Task: Move the task Upgrade and migrate company environmental management to a cloud-based solution to the section To-Do in the project BlazePath and sort the tasks in the project by Assignee in Ascending order
Action: Mouse moved to (386, 399)
Screenshot: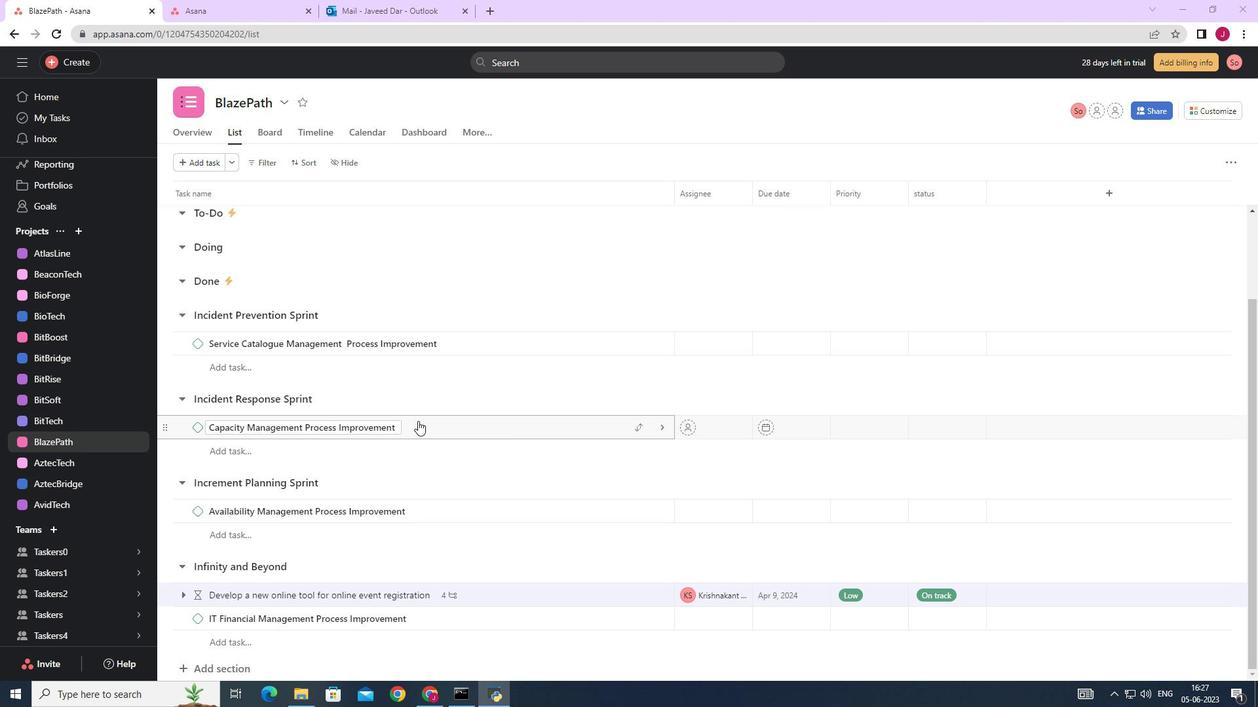 
Action: Mouse scrolled (386, 399) with delta (0, 0)
Screenshot: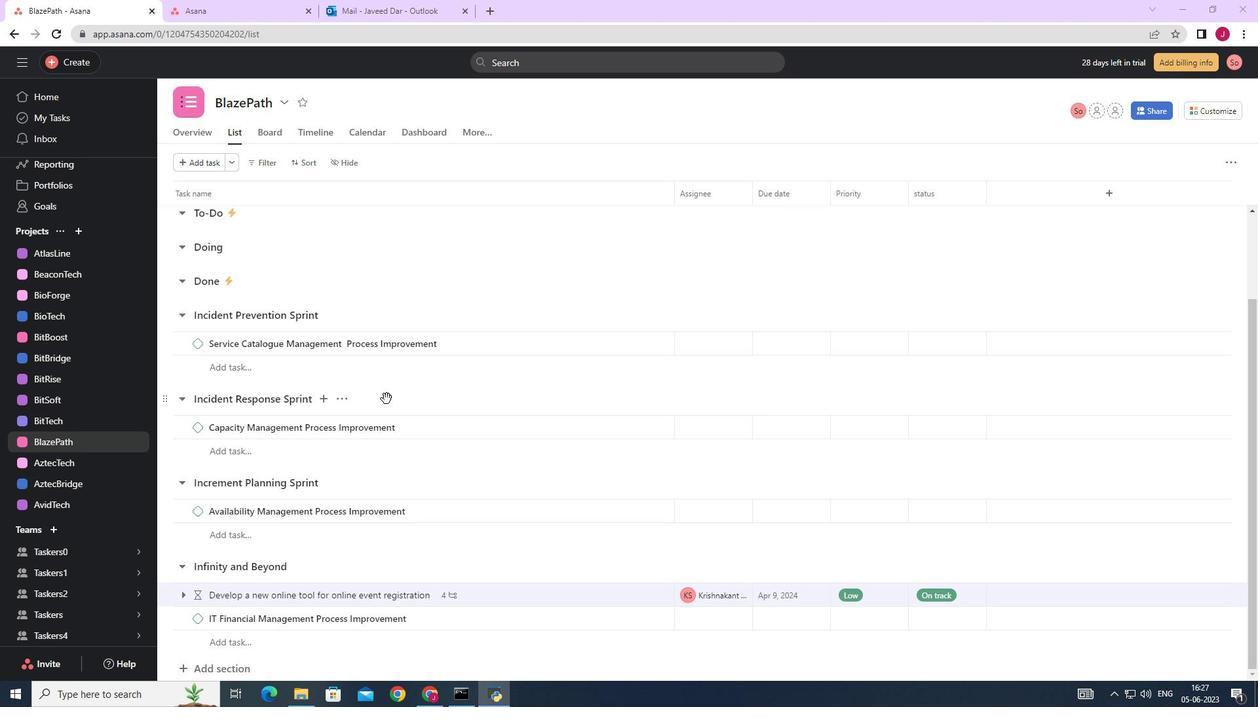 
Action: Mouse scrolled (386, 399) with delta (0, 0)
Screenshot: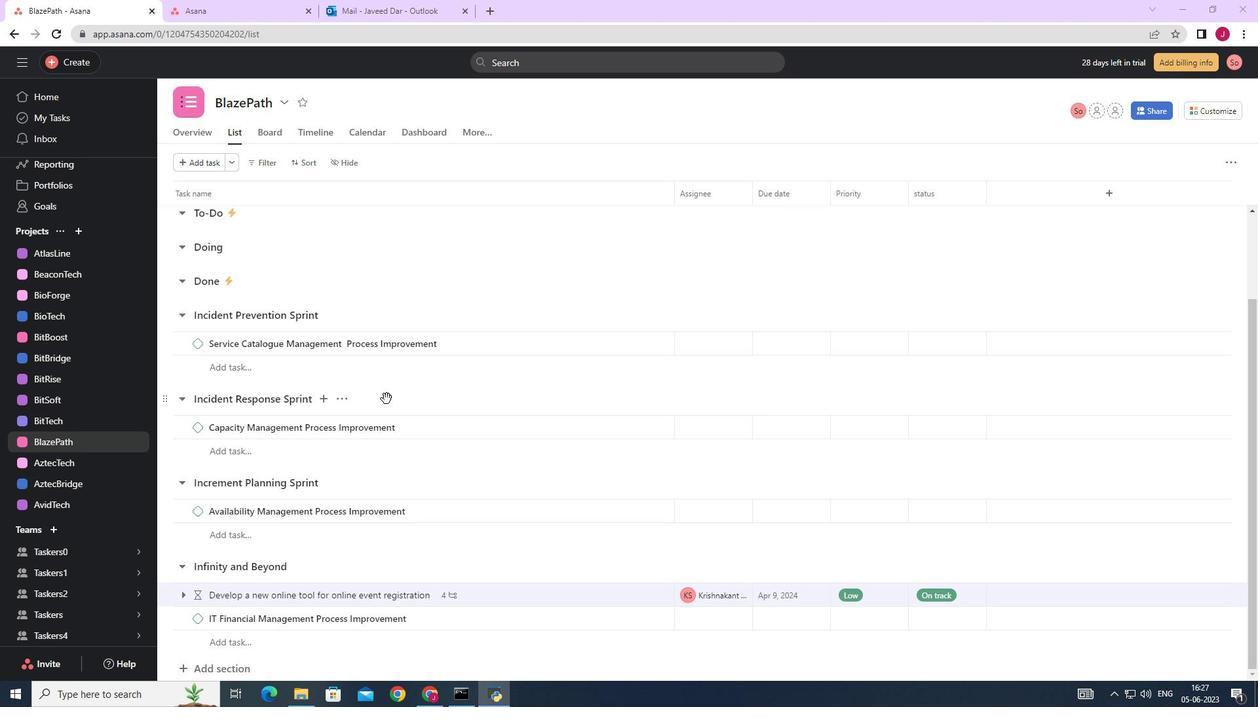 
Action: Mouse scrolled (386, 399) with delta (0, 0)
Screenshot: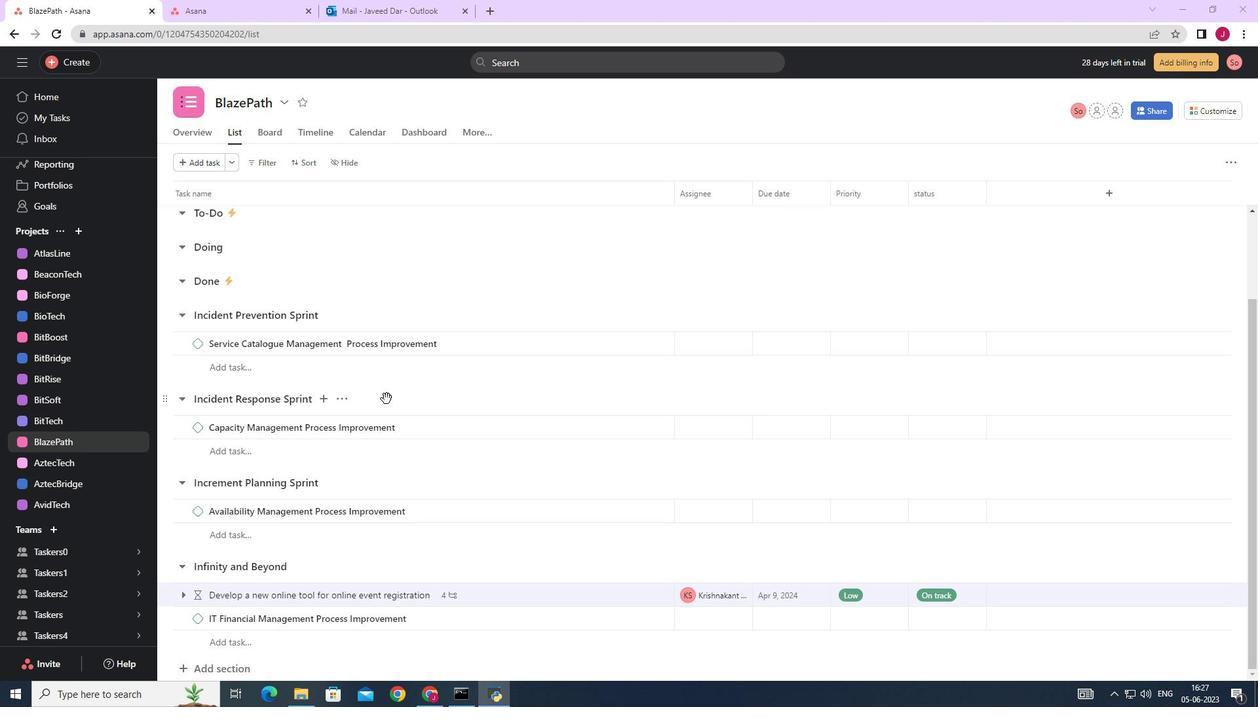 
Action: Mouse moved to (643, 262)
Screenshot: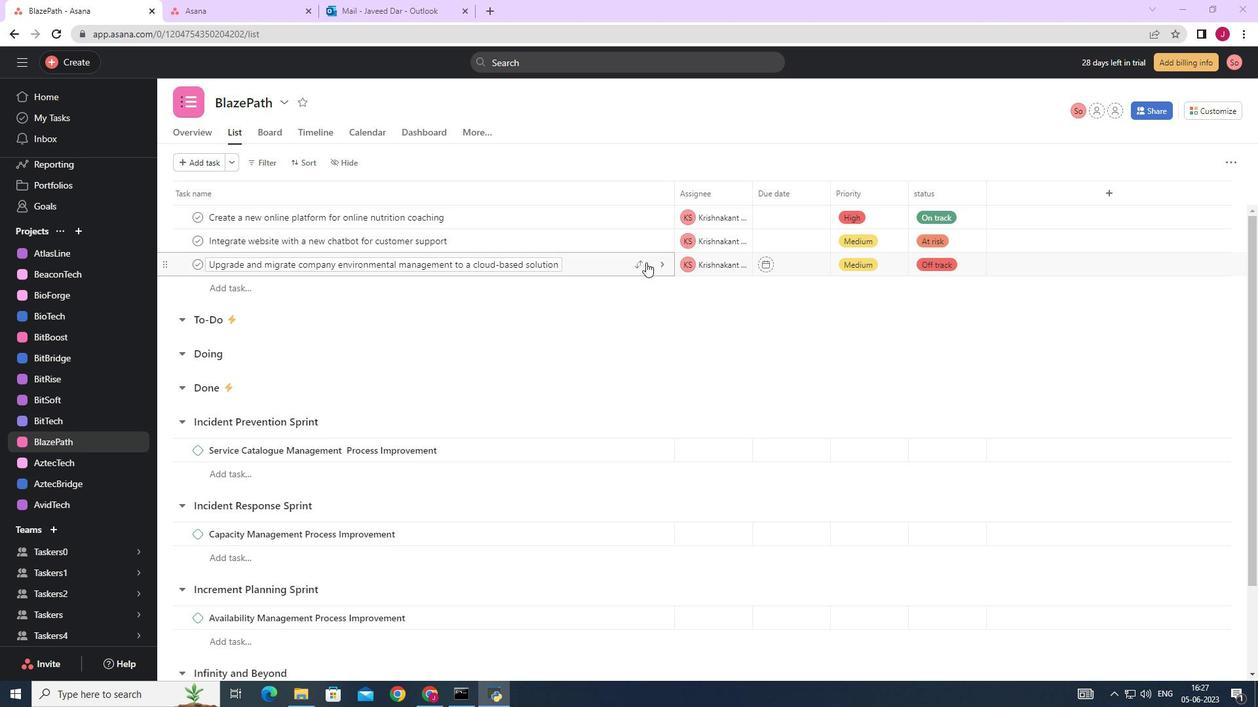 
Action: Mouse pressed left at (643, 262)
Screenshot: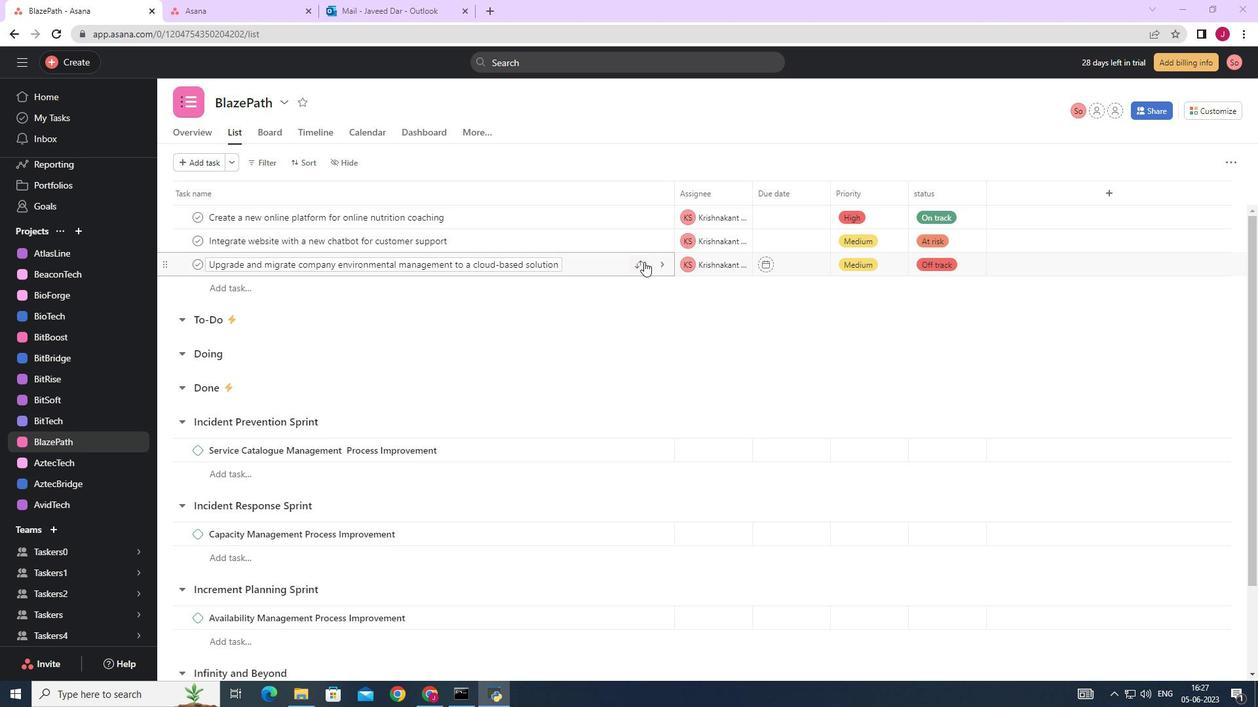 
Action: Mouse moved to (559, 328)
Screenshot: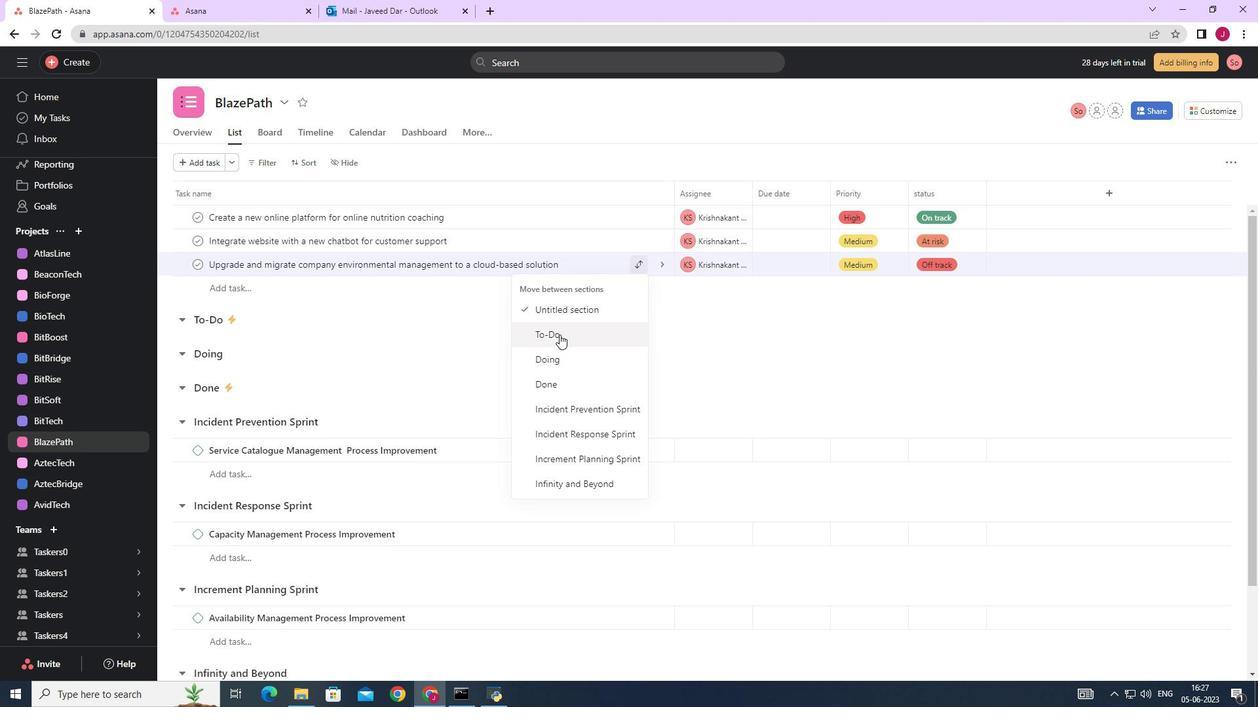 
Action: Mouse pressed left at (559, 328)
Screenshot: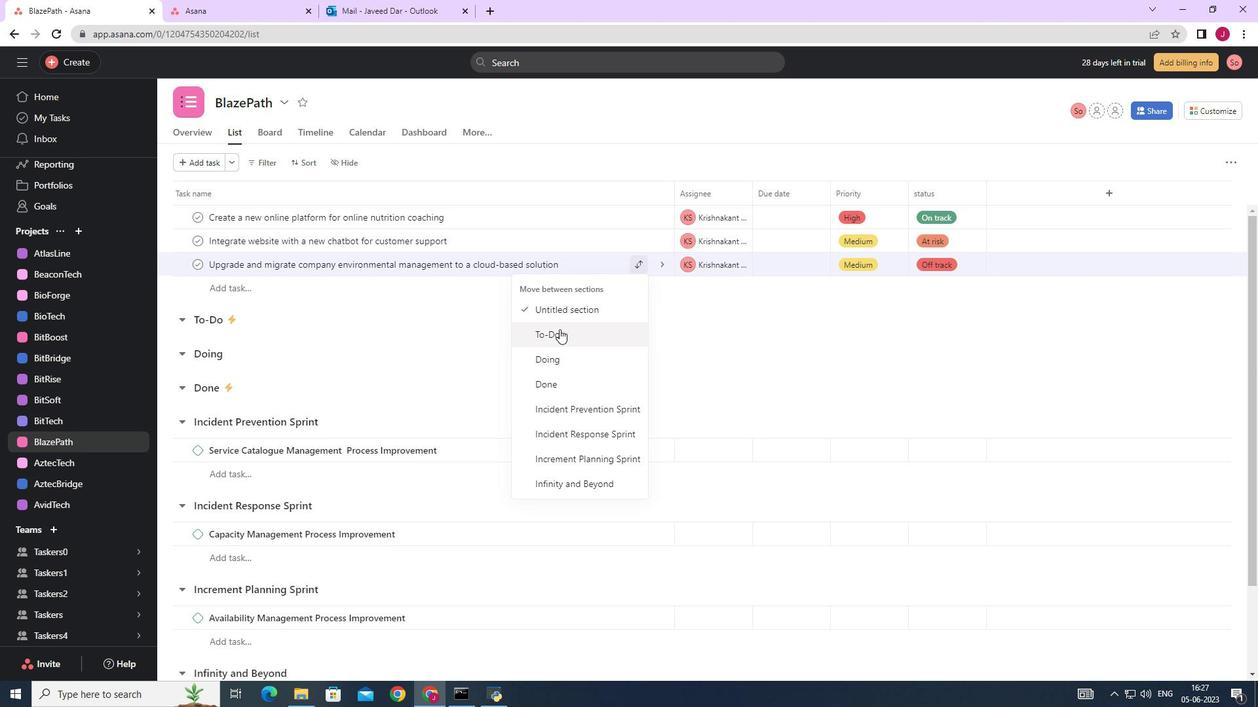 
Action: Mouse moved to (316, 166)
Screenshot: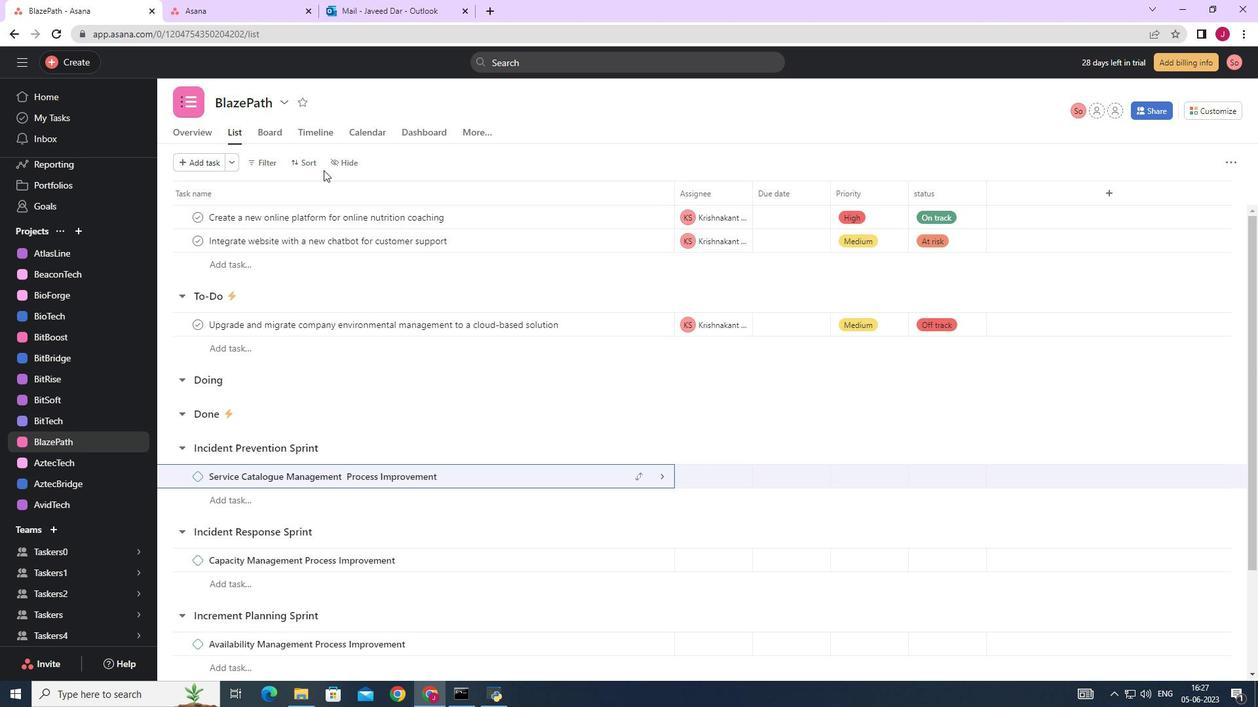 
Action: Mouse pressed left at (316, 166)
Screenshot: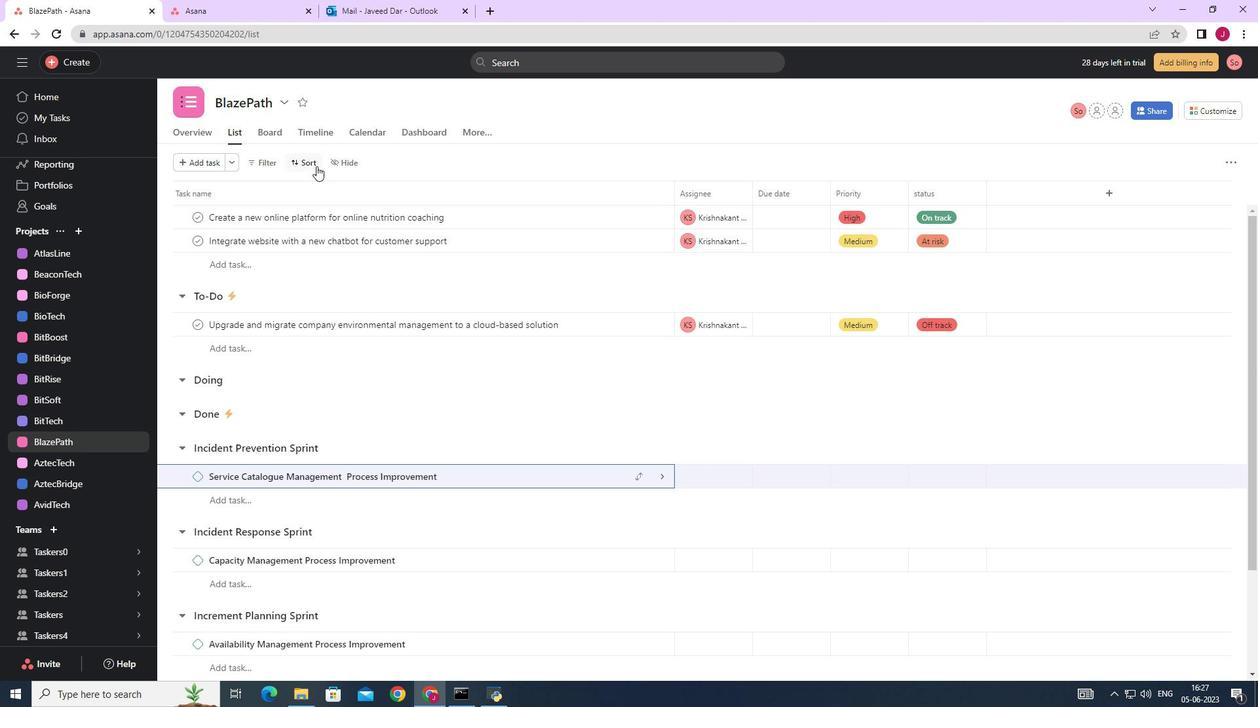 
Action: Mouse moved to (328, 276)
Screenshot: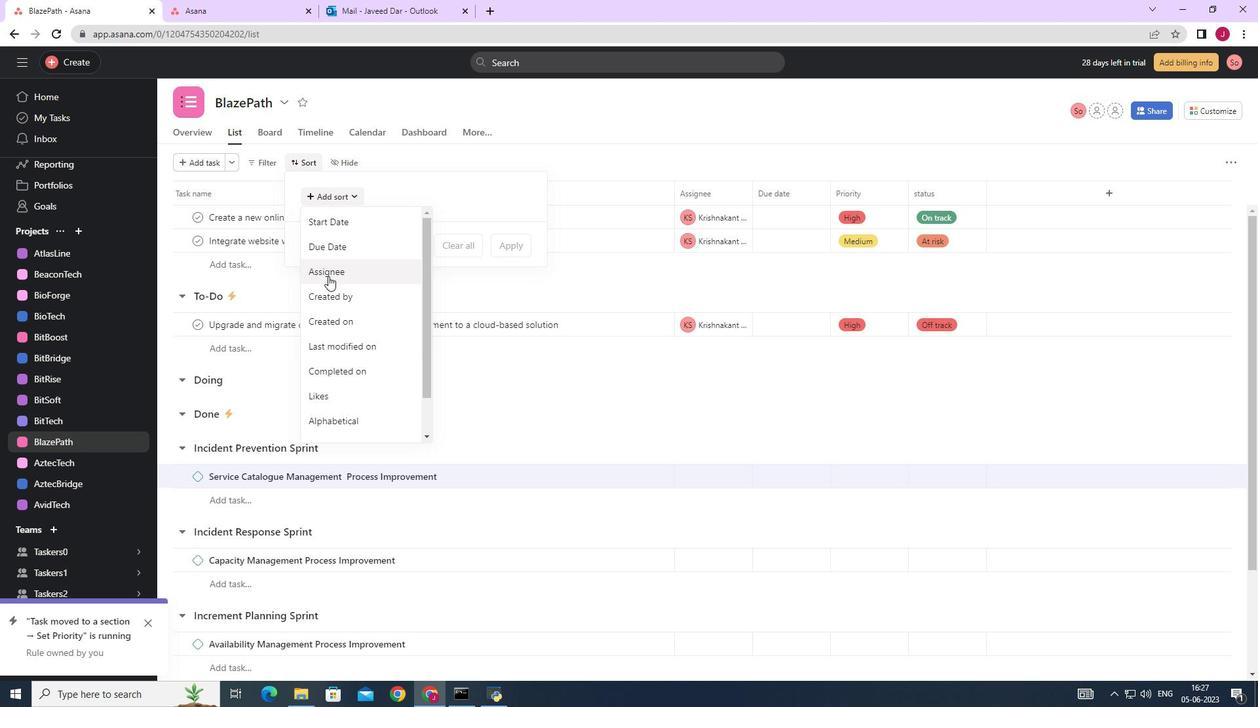 
Action: Mouse pressed left at (328, 276)
Screenshot: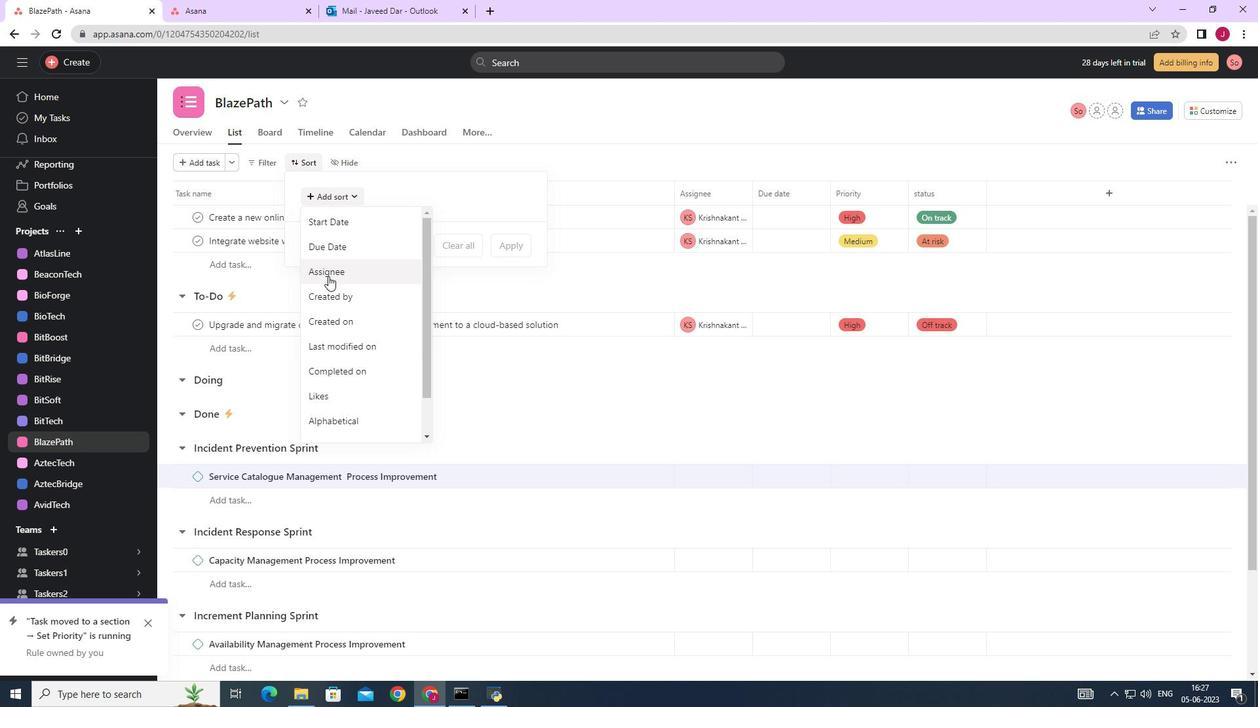 
Action: Mouse moved to (368, 210)
Screenshot: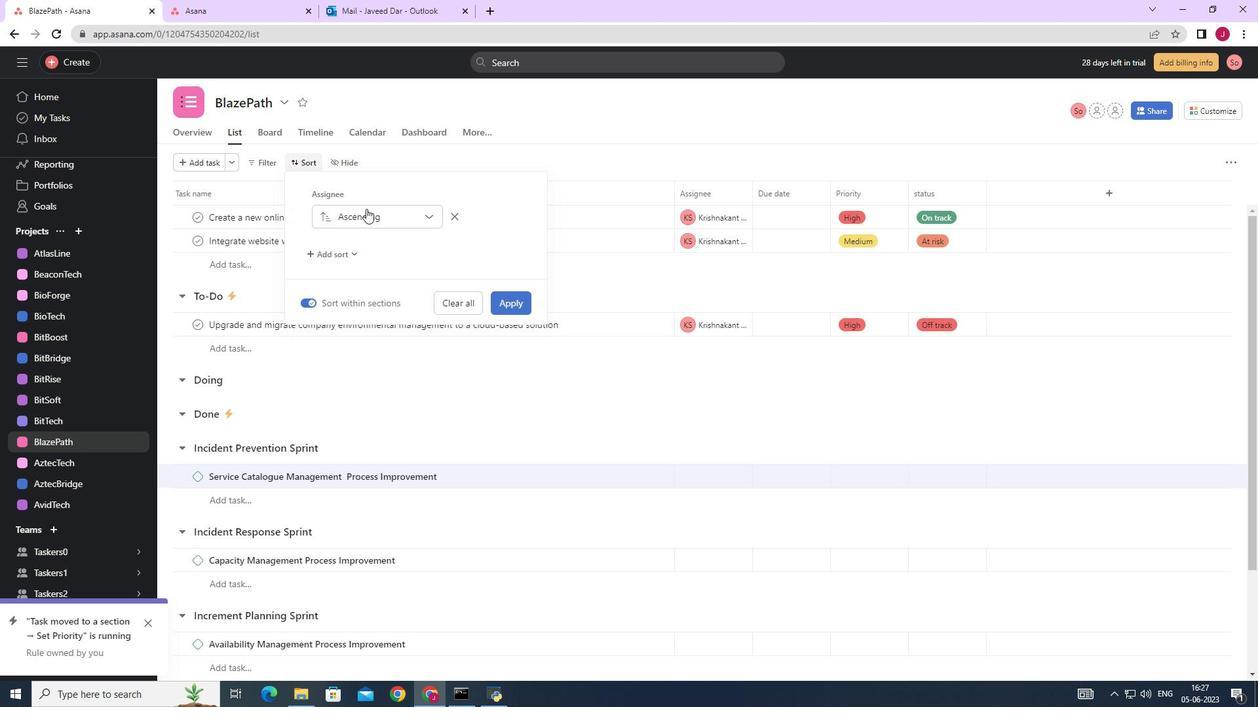 
Action: Mouse pressed left at (368, 210)
Screenshot: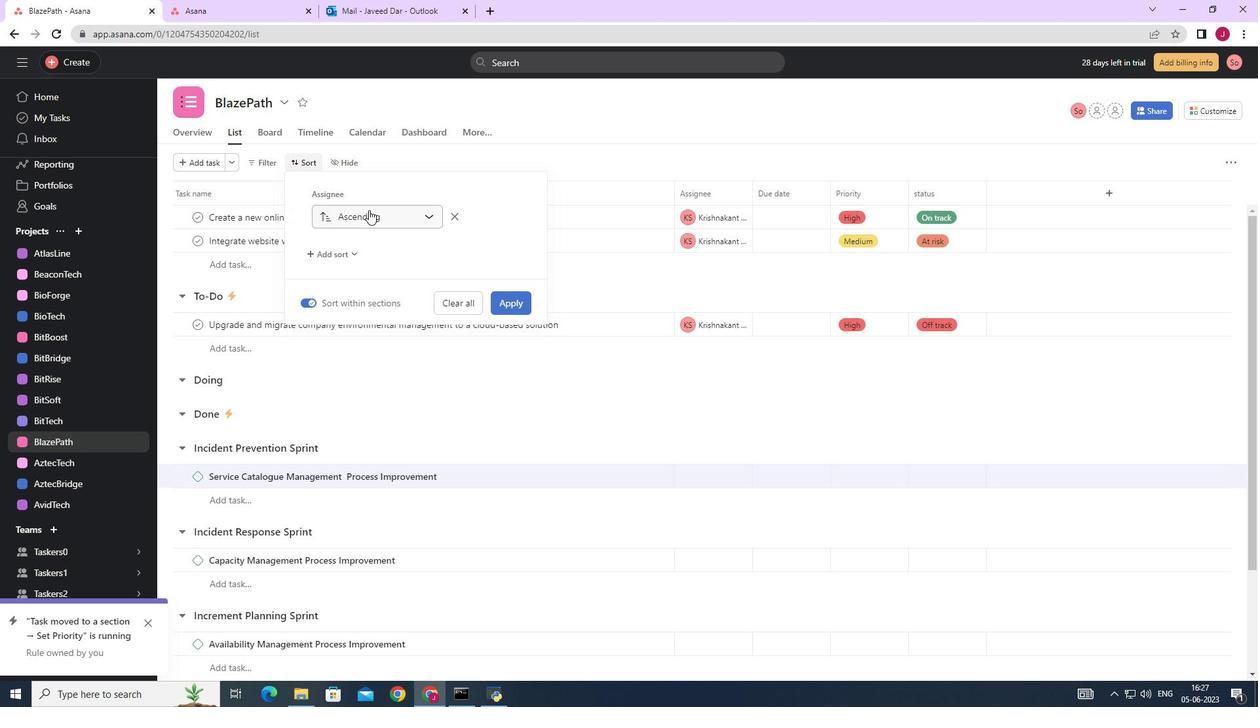 
Action: Mouse moved to (378, 241)
Screenshot: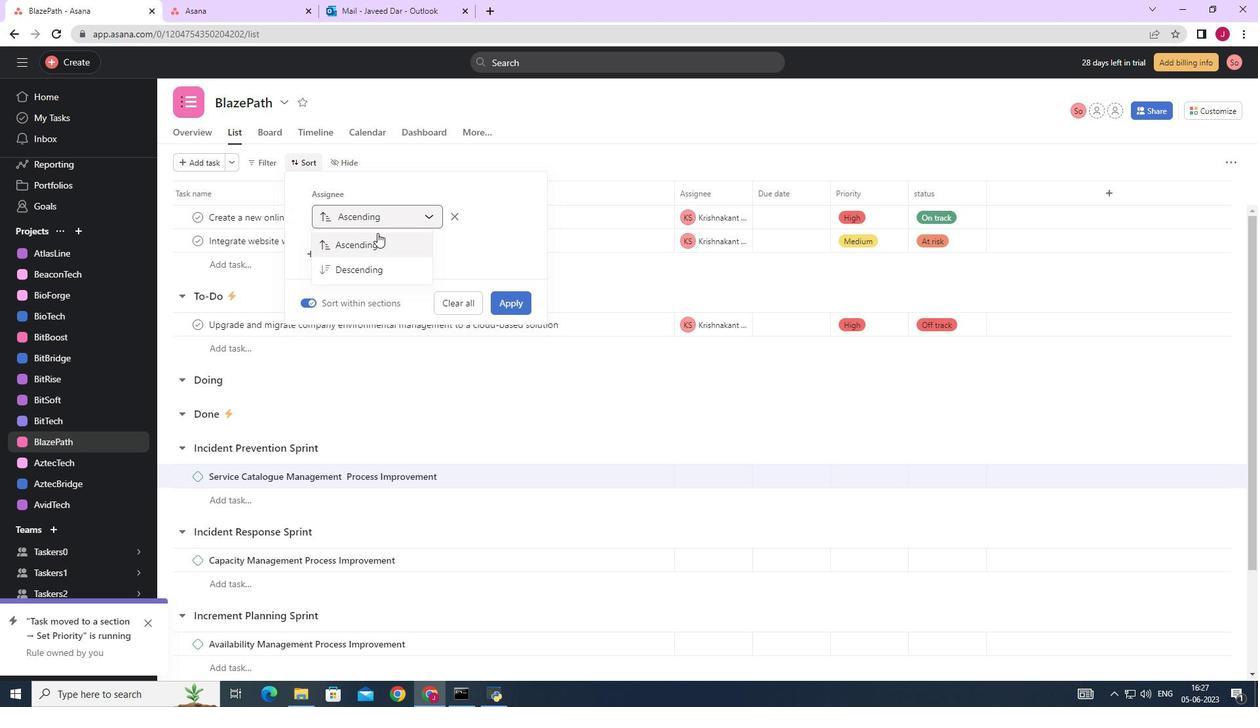 
Action: Mouse pressed left at (378, 241)
Screenshot: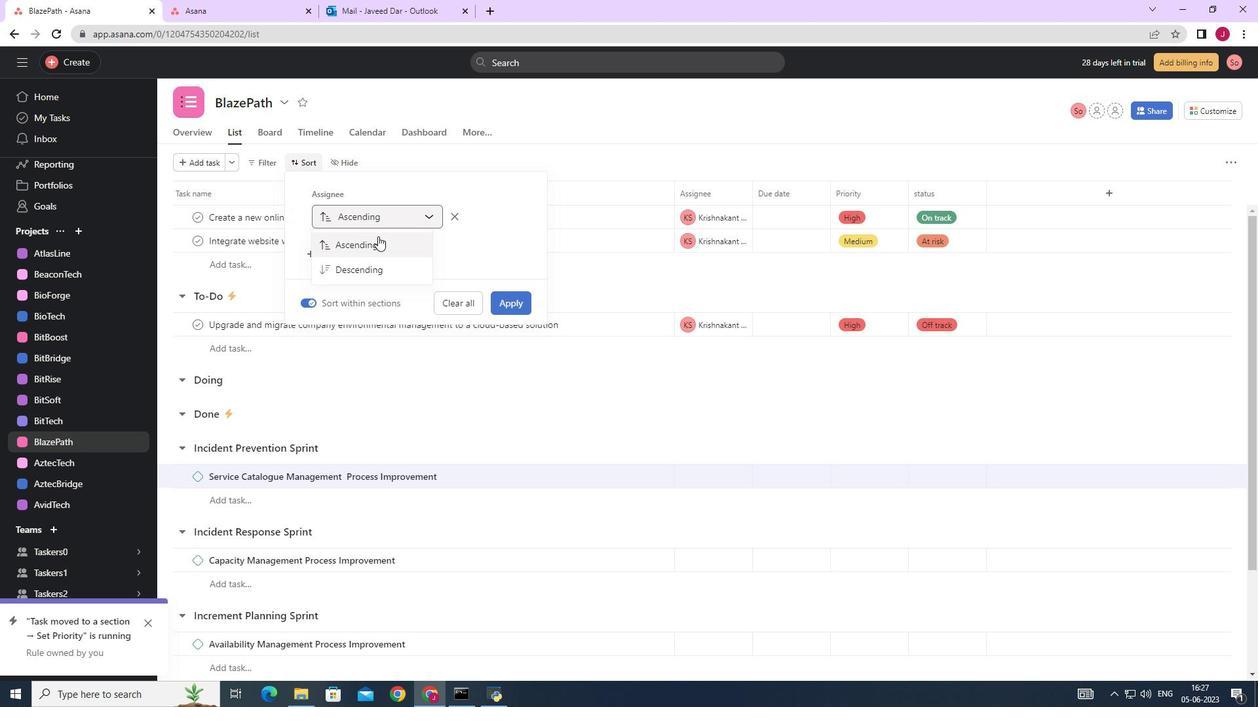 
Action: Mouse moved to (511, 302)
Screenshot: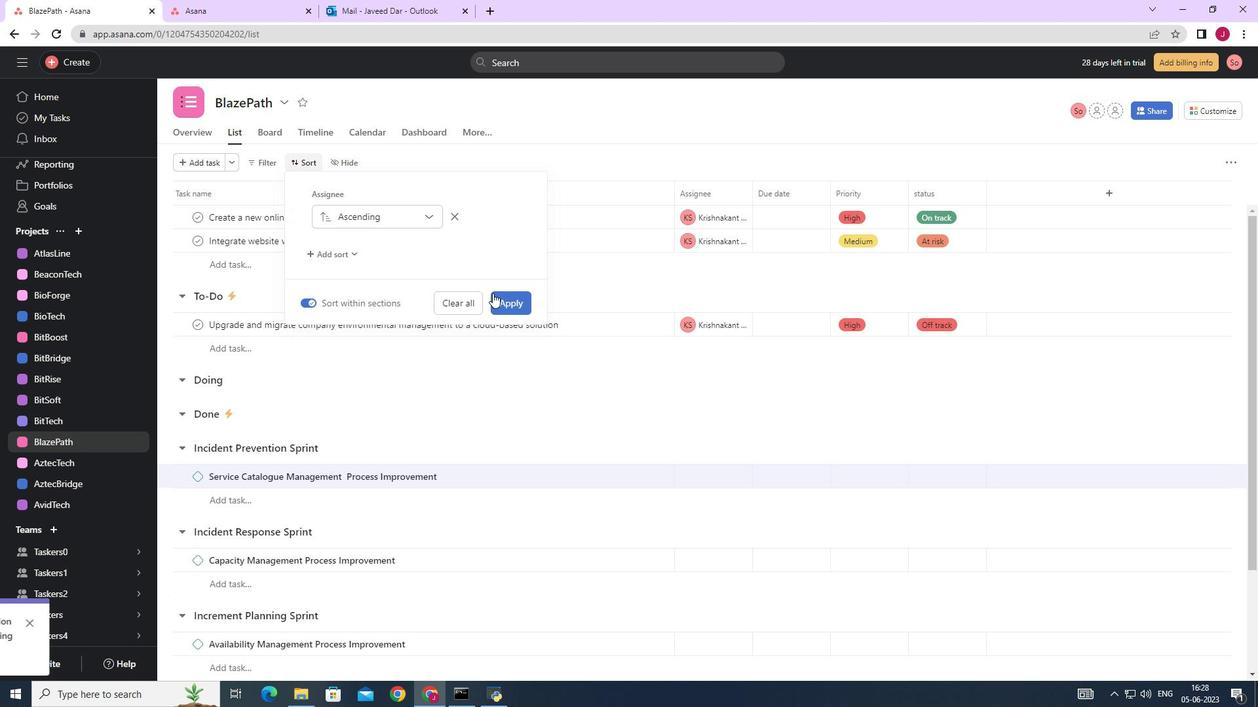 
Action: Mouse pressed left at (511, 302)
Screenshot: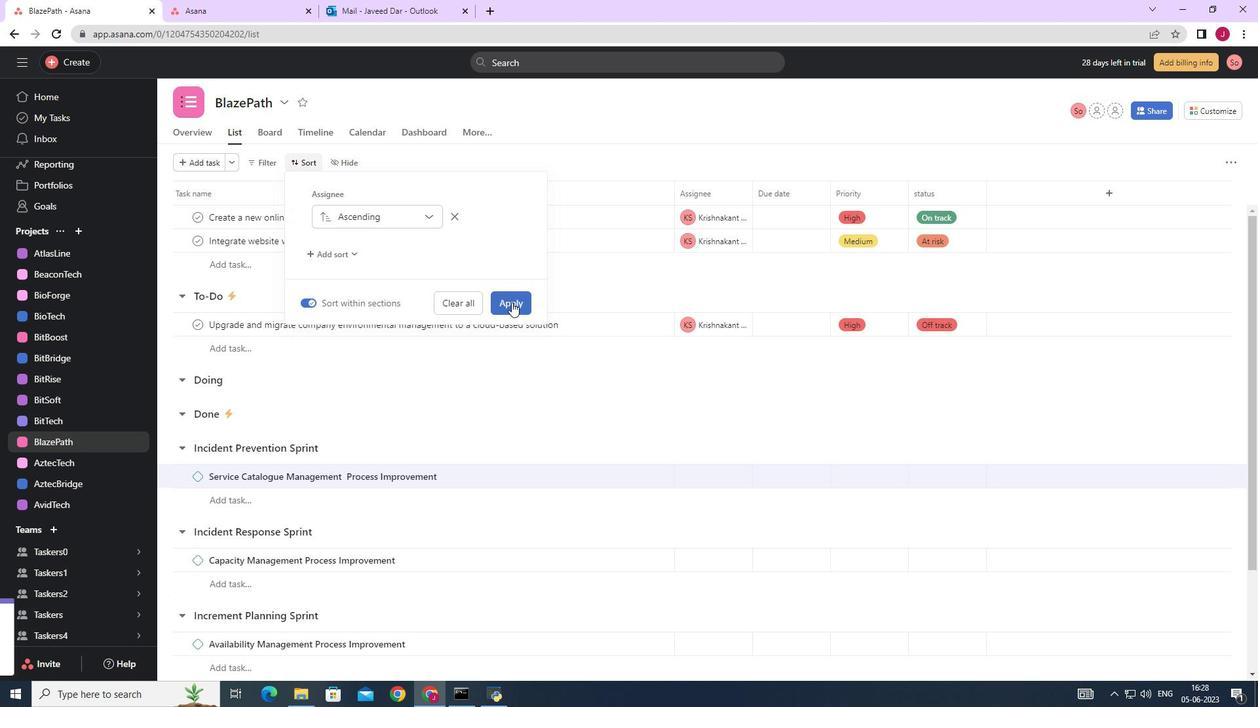 
Action: Mouse moved to (509, 304)
Screenshot: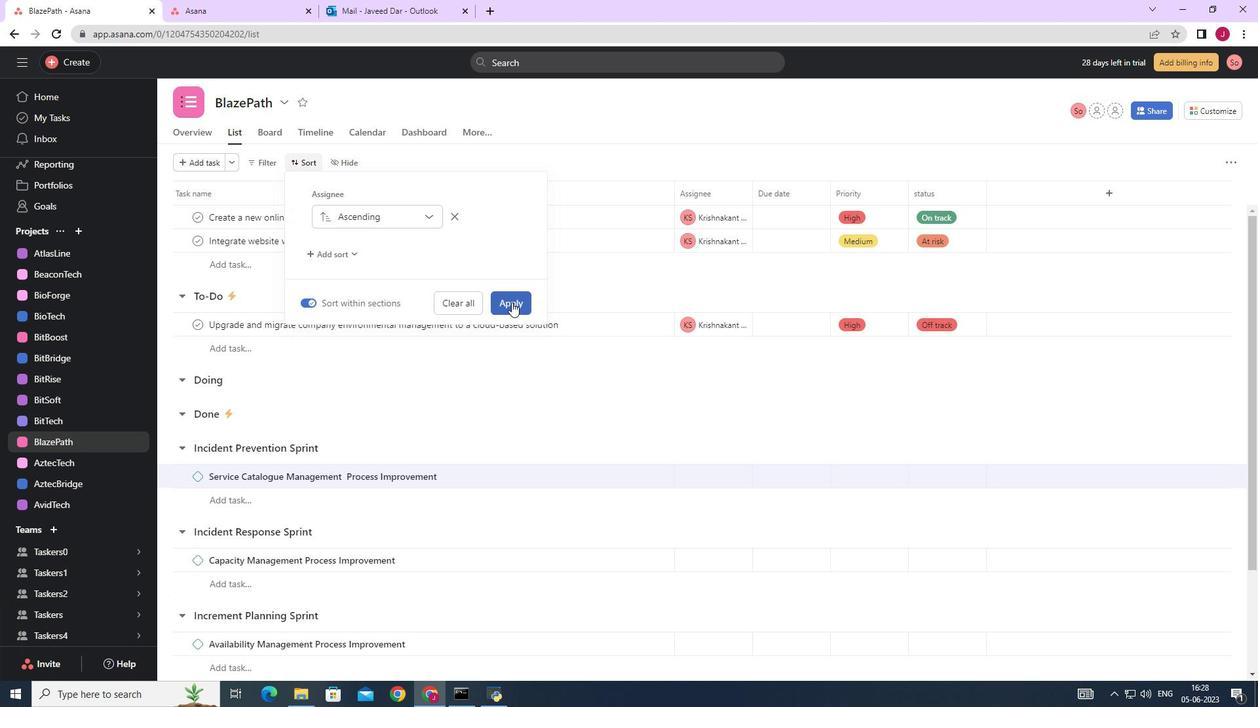 
